 Task: Change the permissions so that admins and group admins can invite users to Calendly.
Action: Mouse moved to (76, 563)
Screenshot: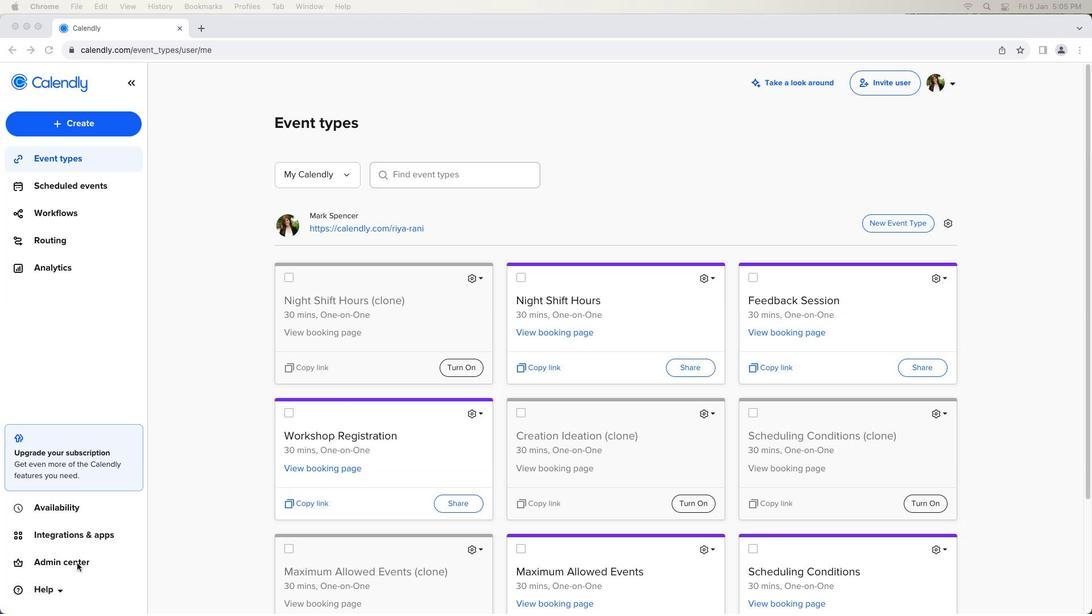 
Action: Mouse pressed left at (76, 563)
Screenshot: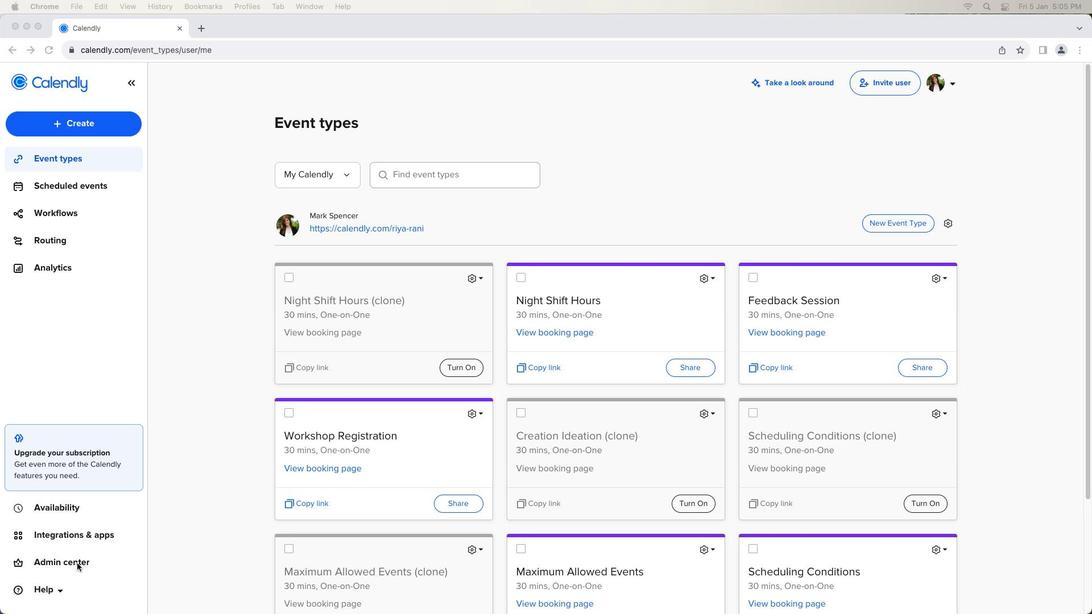 
Action: Mouse moved to (78, 562)
Screenshot: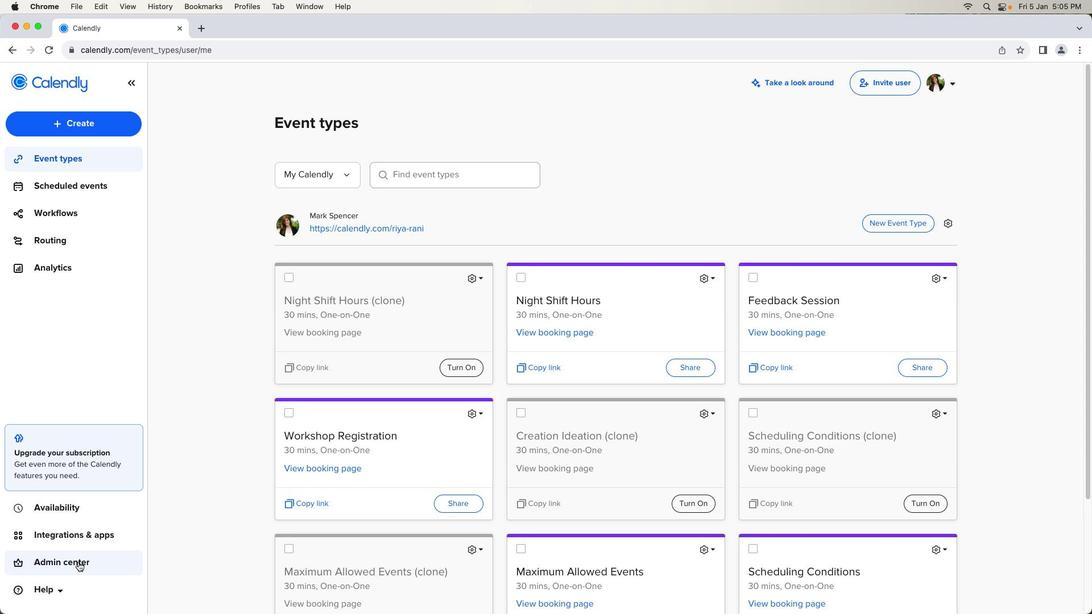
Action: Mouse pressed left at (78, 562)
Screenshot: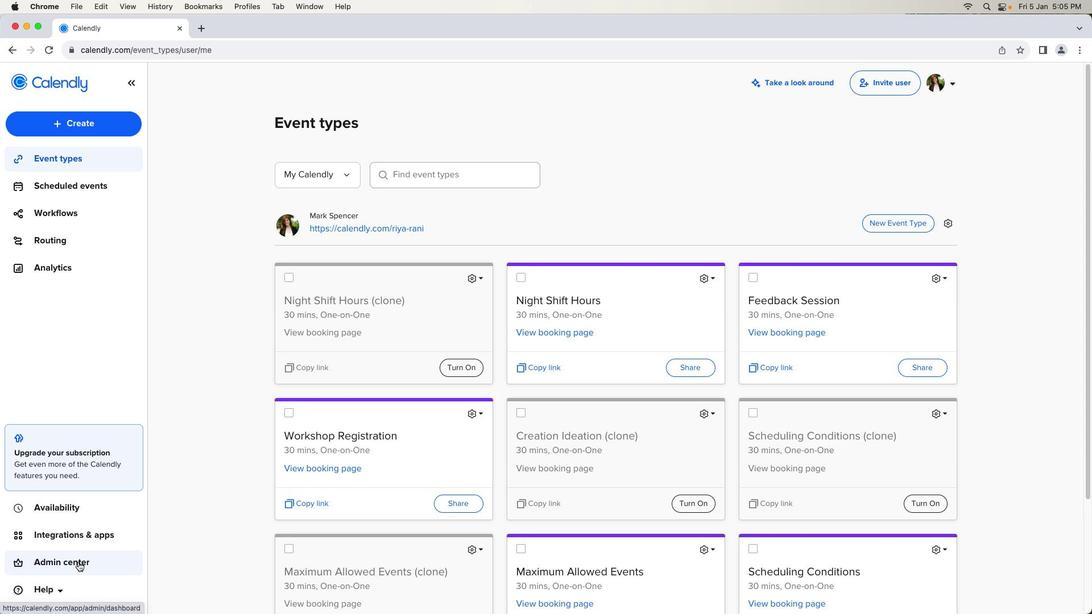 
Action: Mouse moved to (83, 391)
Screenshot: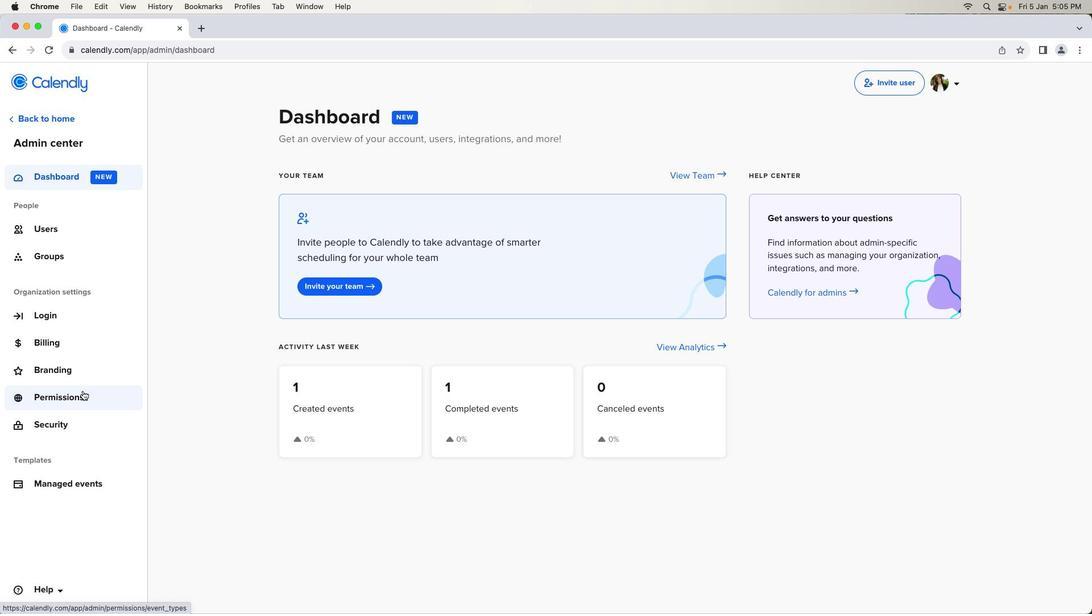 
Action: Mouse pressed left at (83, 391)
Screenshot: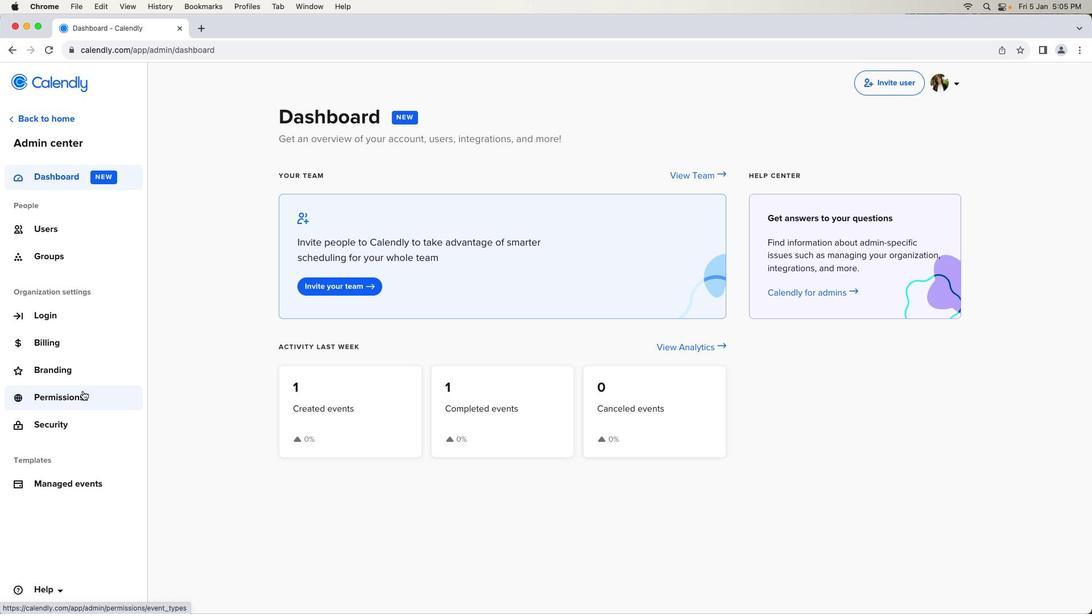 
Action: Mouse moved to (434, 167)
Screenshot: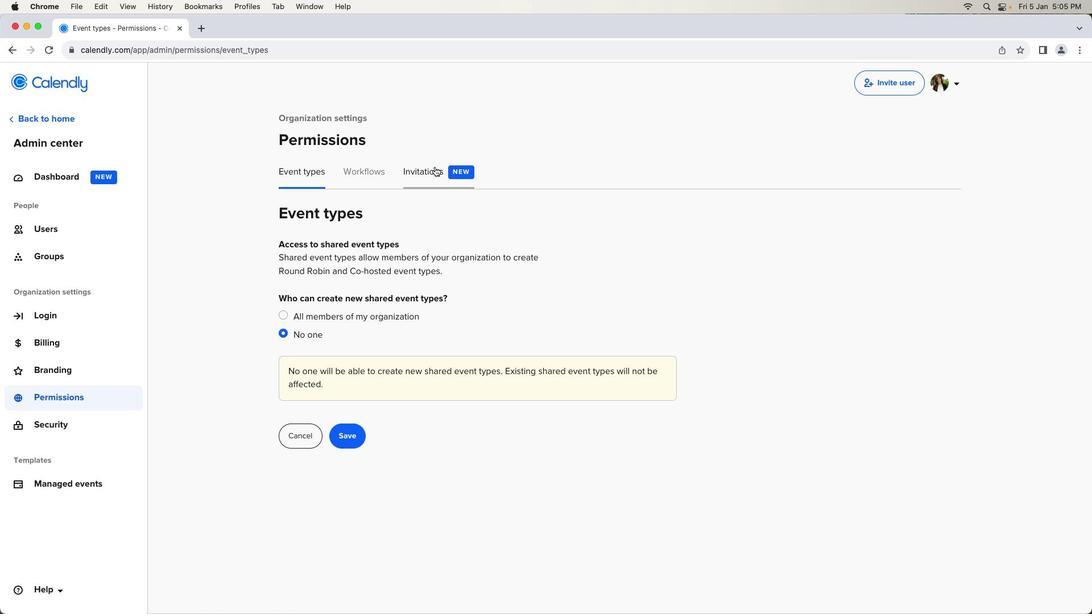 
Action: Mouse pressed left at (434, 167)
Screenshot: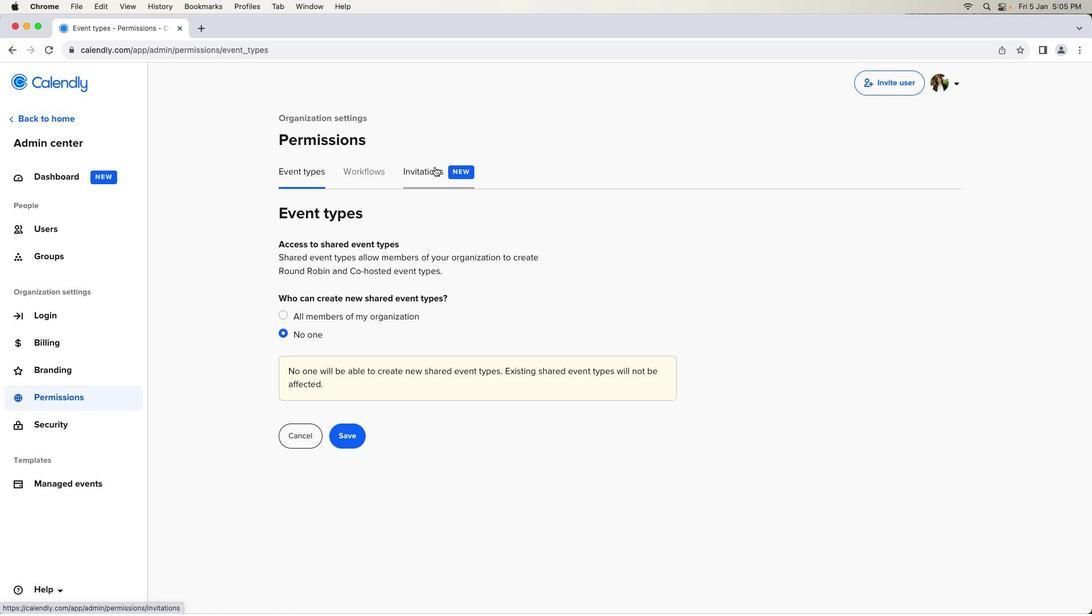 
Action: Mouse moved to (284, 302)
Screenshot: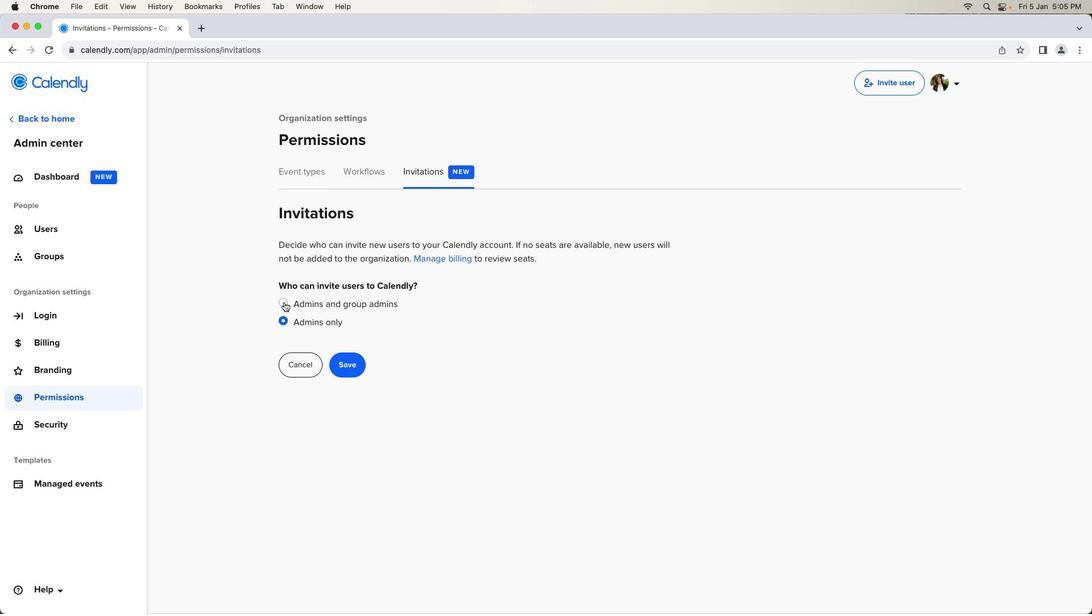 
Action: Mouse pressed left at (284, 302)
Screenshot: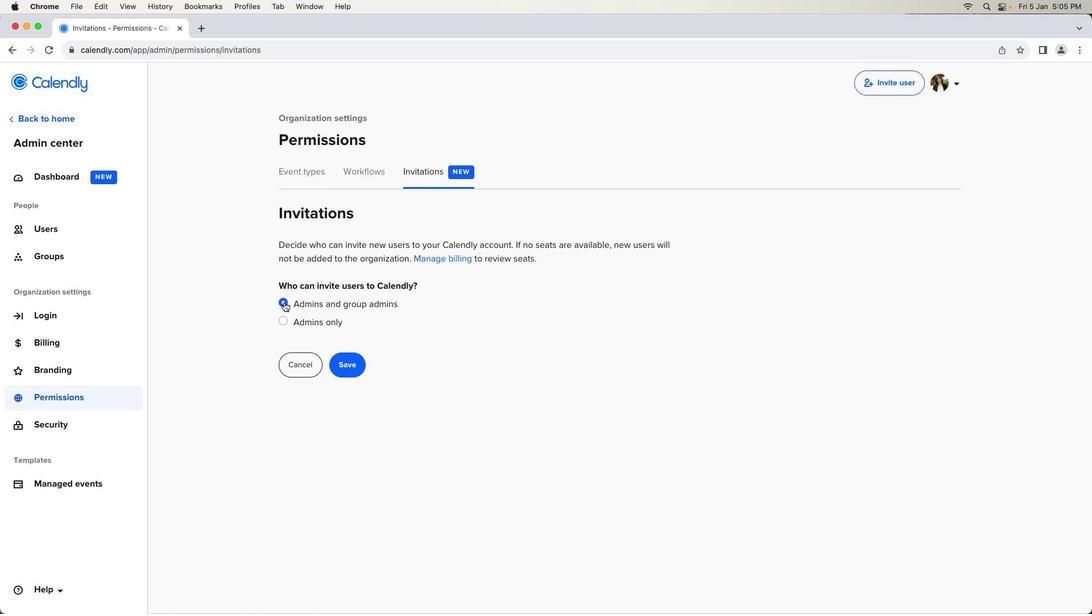 
Action: Mouse moved to (345, 363)
Screenshot: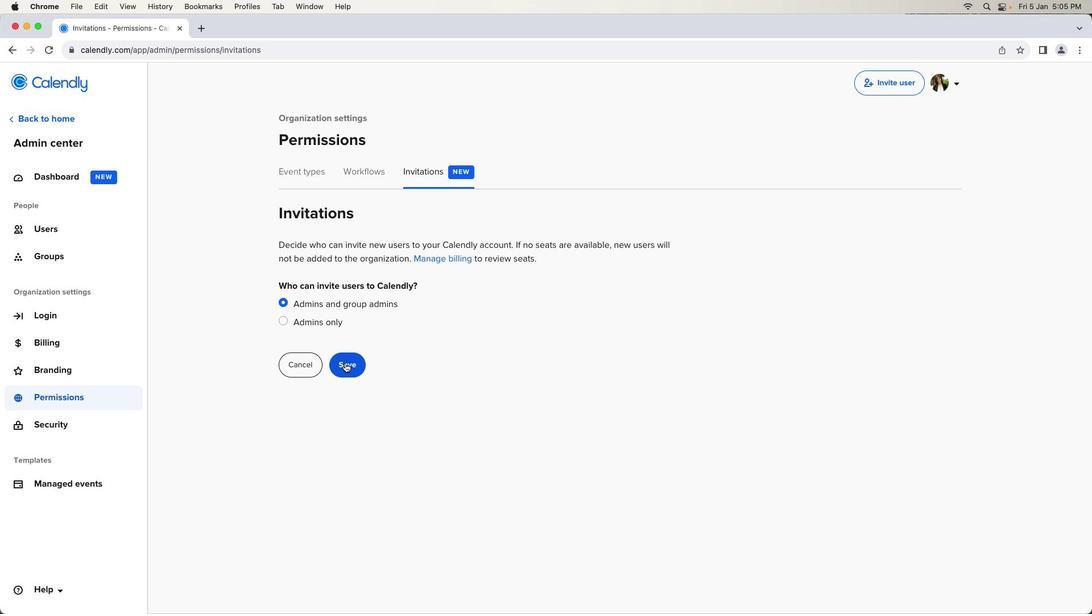 
Action: Mouse pressed left at (345, 363)
Screenshot: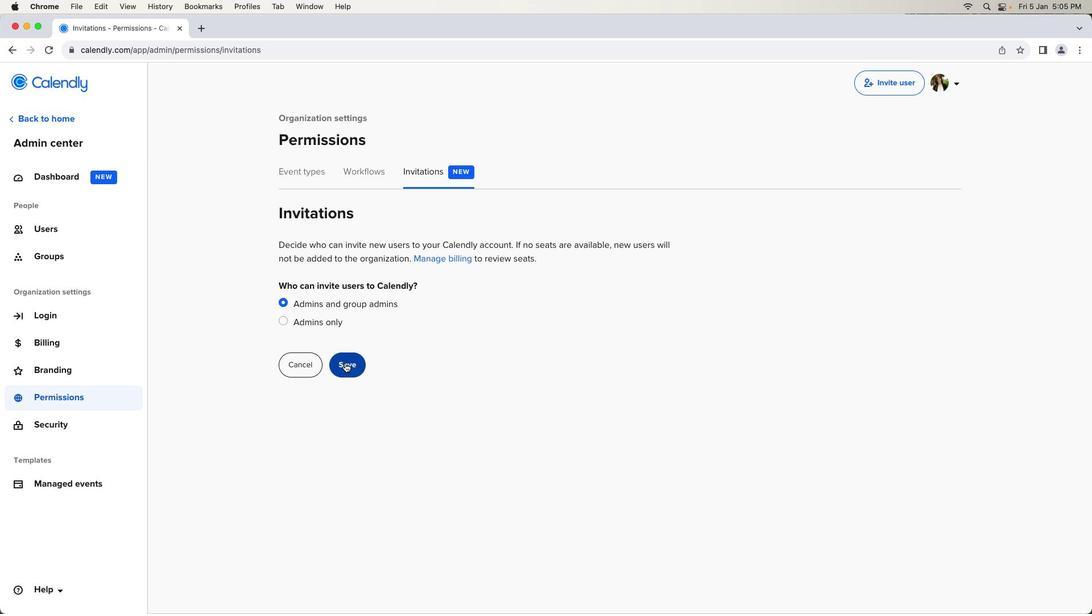 
Action: Mouse moved to (413, 354)
Screenshot: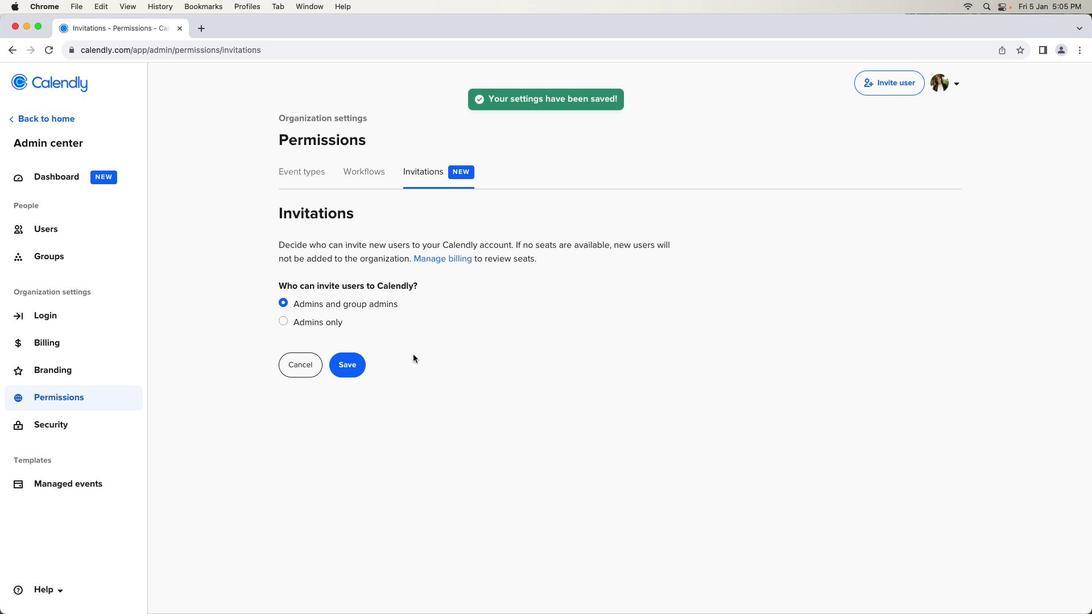 
